 Task: Enable the video filter "Sepia video filter" for mosaic bridge stream output.
Action: Mouse moved to (127, 14)
Screenshot: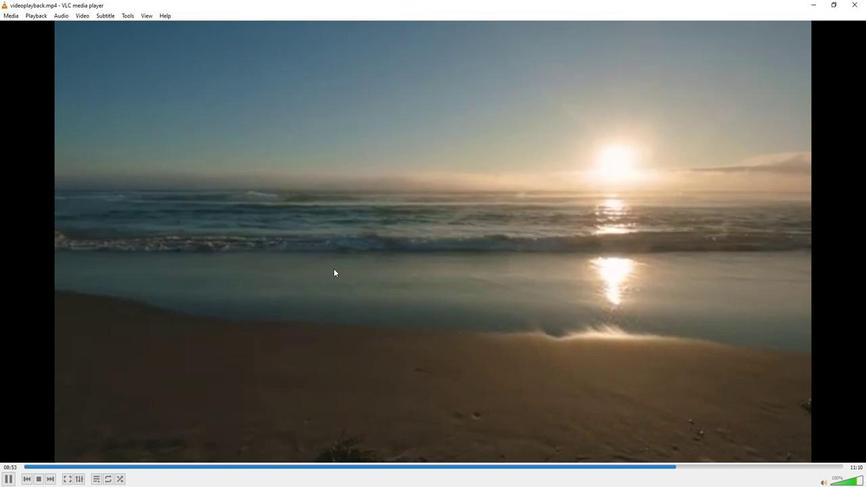 
Action: Mouse pressed left at (127, 14)
Screenshot: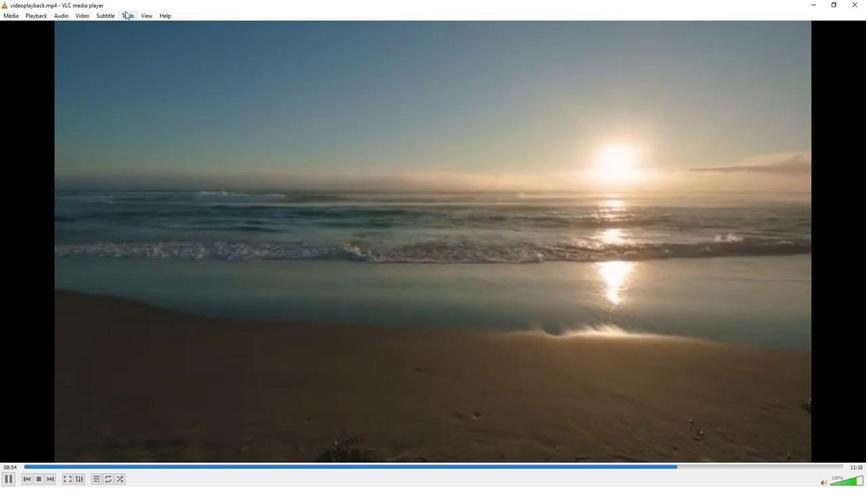 
Action: Mouse moved to (140, 124)
Screenshot: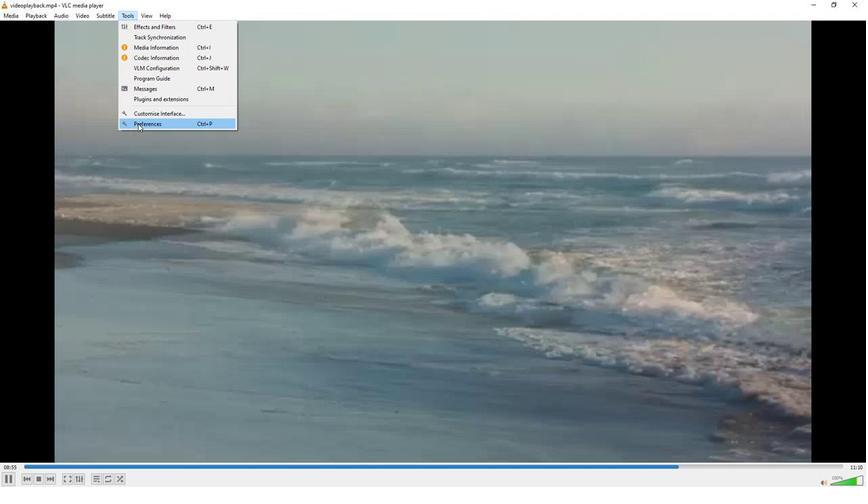 
Action: Mouse pressed left at (140, 124)
Screenshot: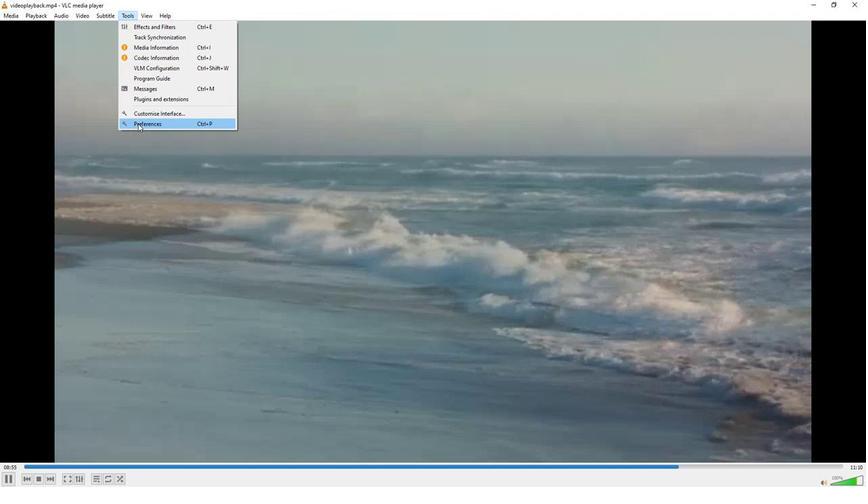 
Action: Mouse moved to (287, 390)
Screenshot: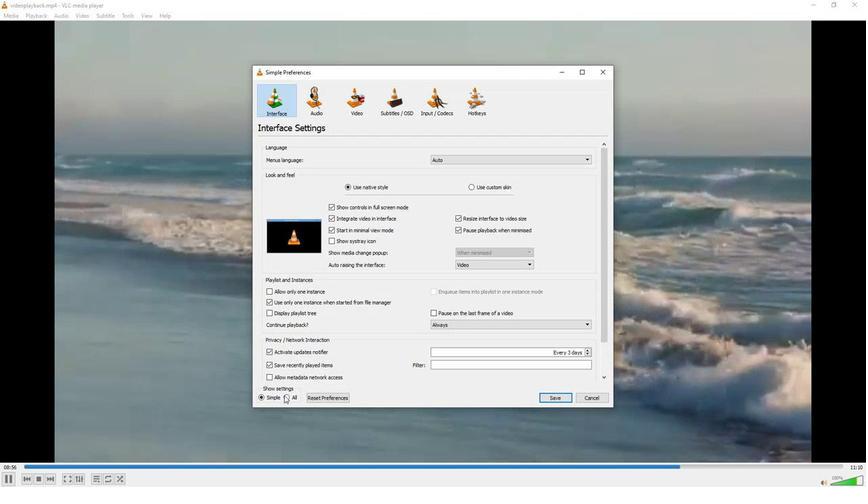 
Action: Mouse pressed left at (287, 390)
Screenshot: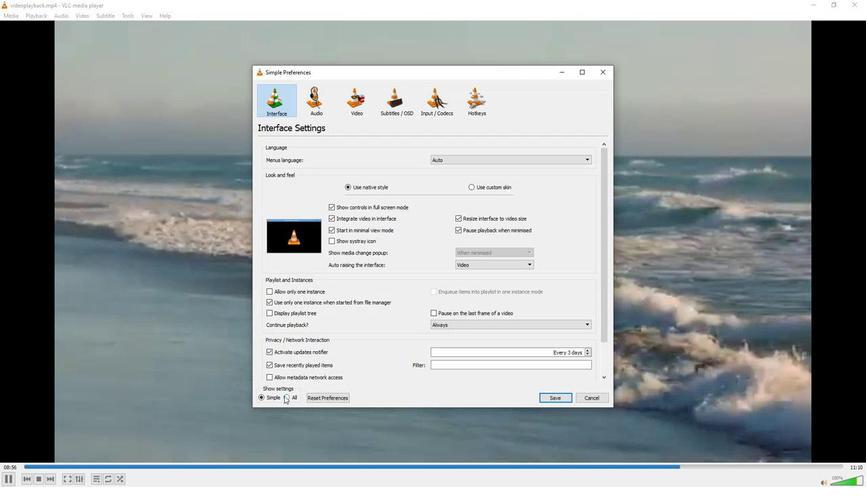 
Action: Mouse moved to (279, 329)
Screenshot: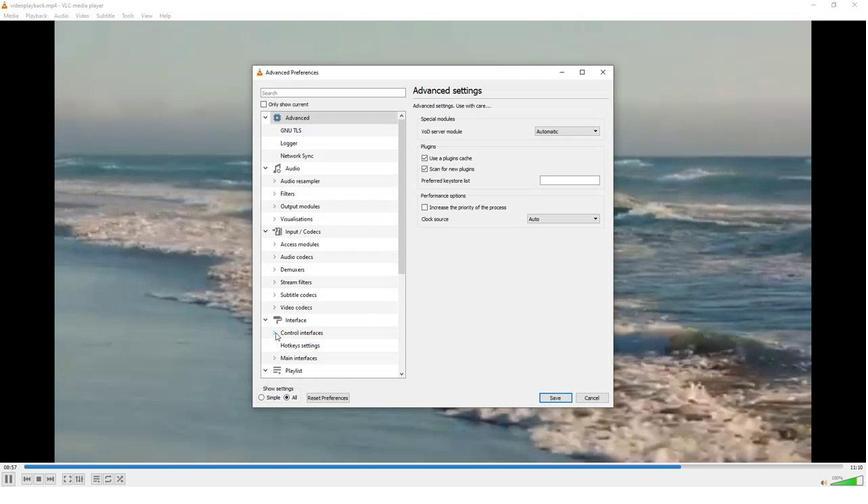 
Action: Mouse scrolled (279, 328) with delta (0, 0)
Screenshot: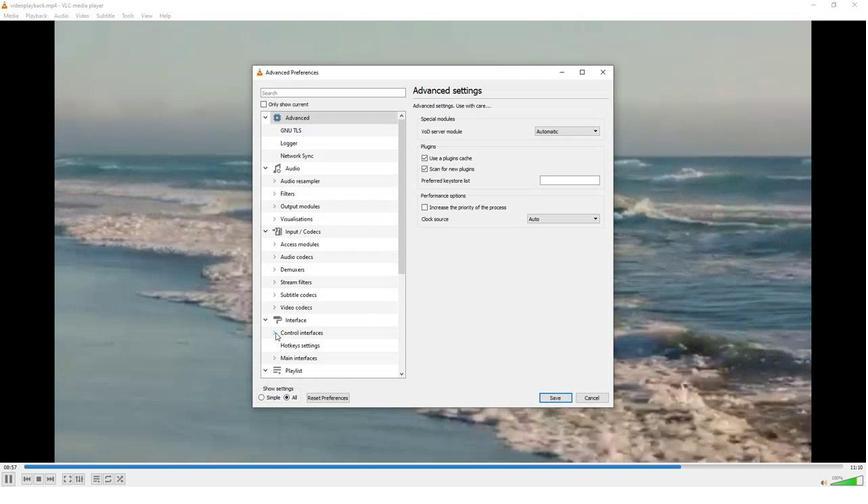 
Action: Mouse moved to (279, 329)
Screenshot: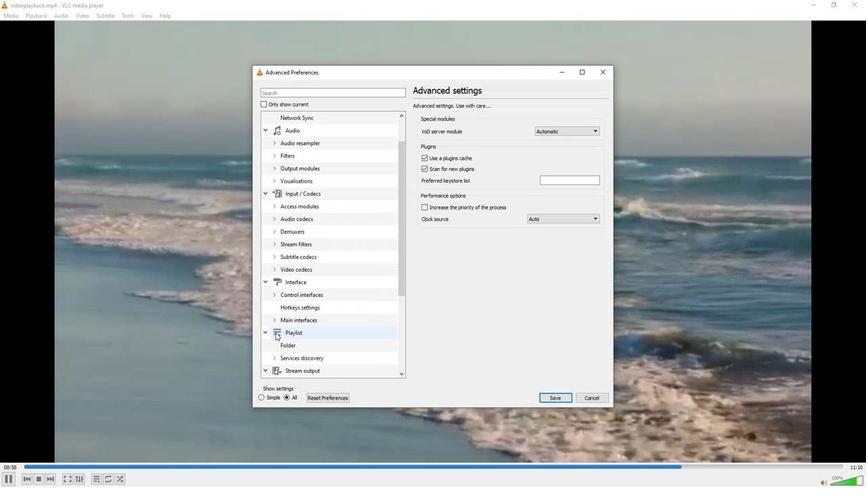 
Action: Mouse scrolled (279, 328) with delta (0, 0)
Screenshot: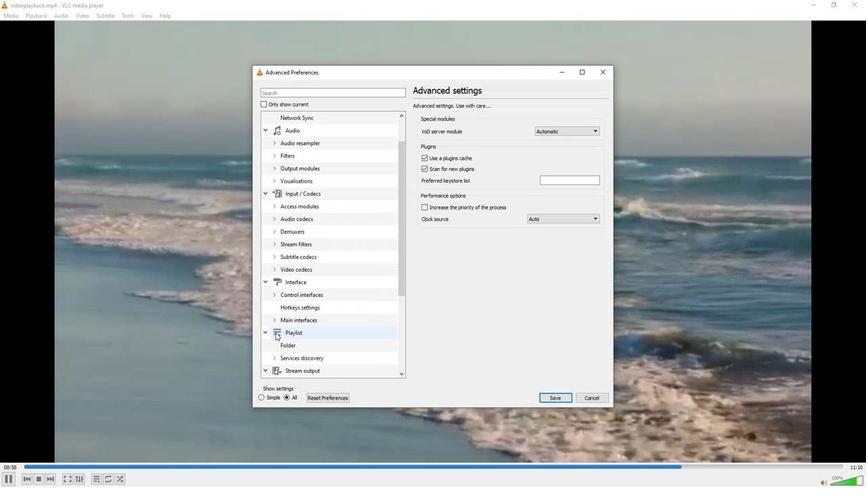
Action: Mouse moved to (276, 353)
Screenshot: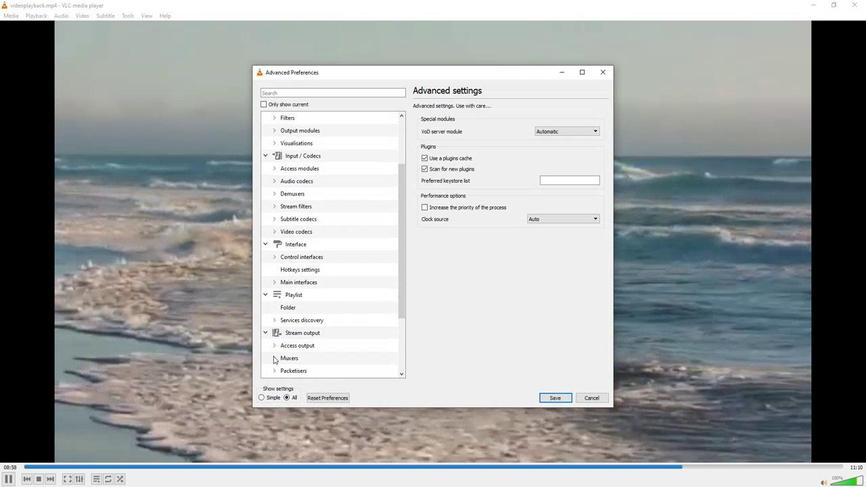 
Action: Mouse pressed left at (276, 353)
Screenshot: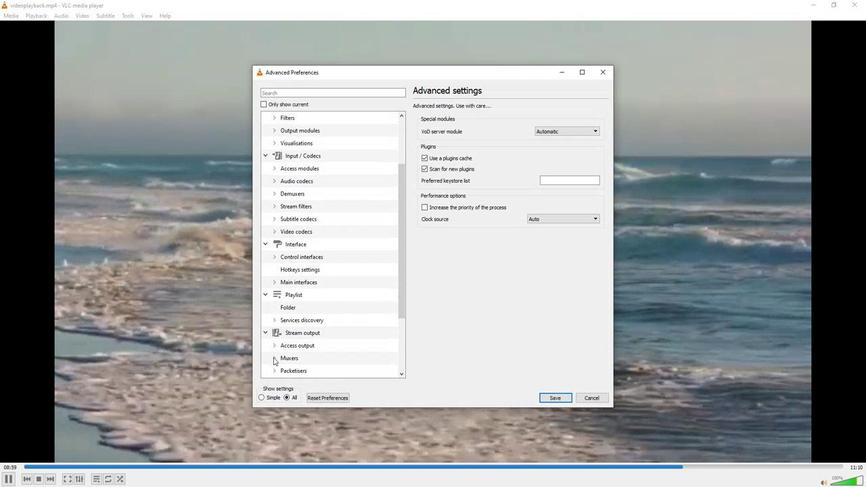 
Action: Mouse moved to (287, 320)
Screenshot: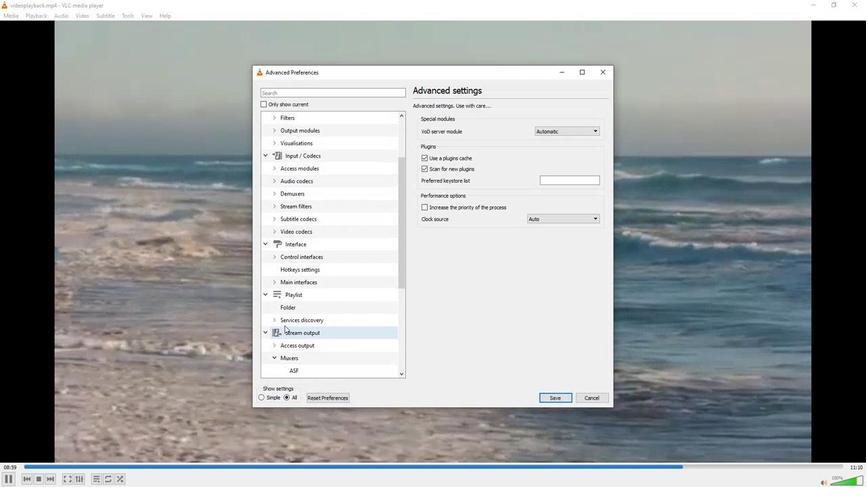 
Action: Mouse scrolled (287, 319) with delta (0, 0)
Screenshot: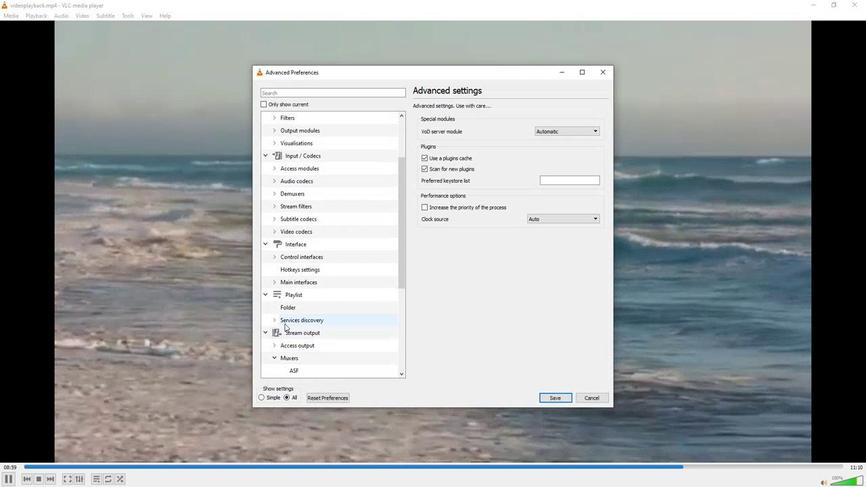 
Action: Mouse moved to (287, 319)
Screenshot: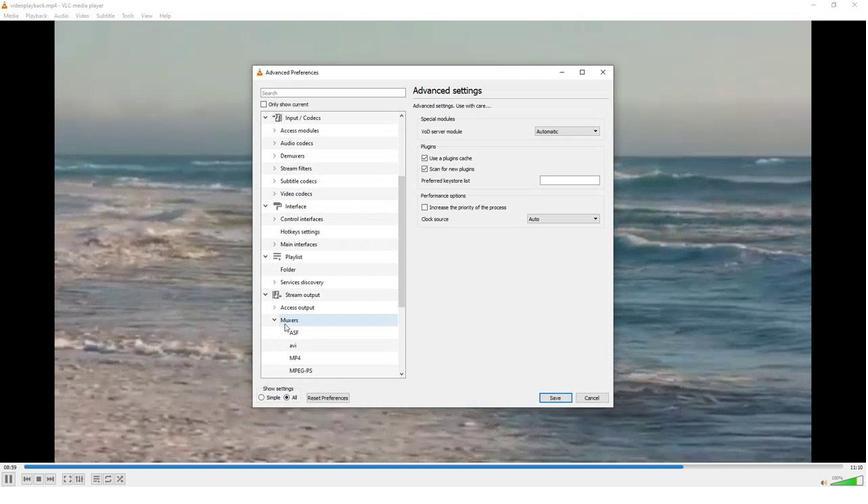 
Action: Mouse scrolled (287, 318) with delta (0, 0)
Screenshot: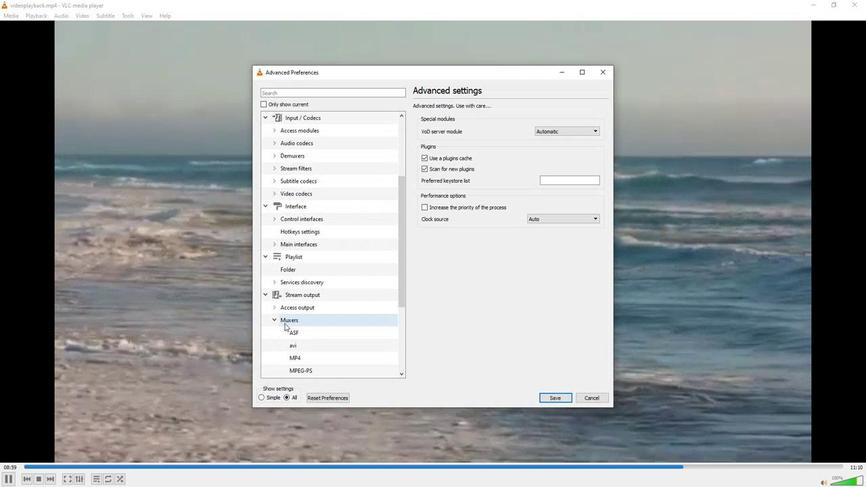 
Action: Mouse moved to (287, 354)
Screenshot: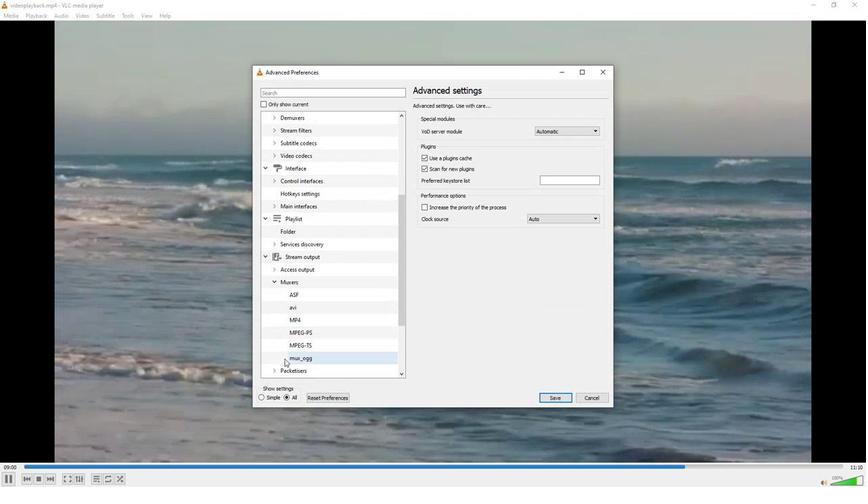 
Action: Mouse scrolled (287, 354) with delta (0, 0)
Screenshot: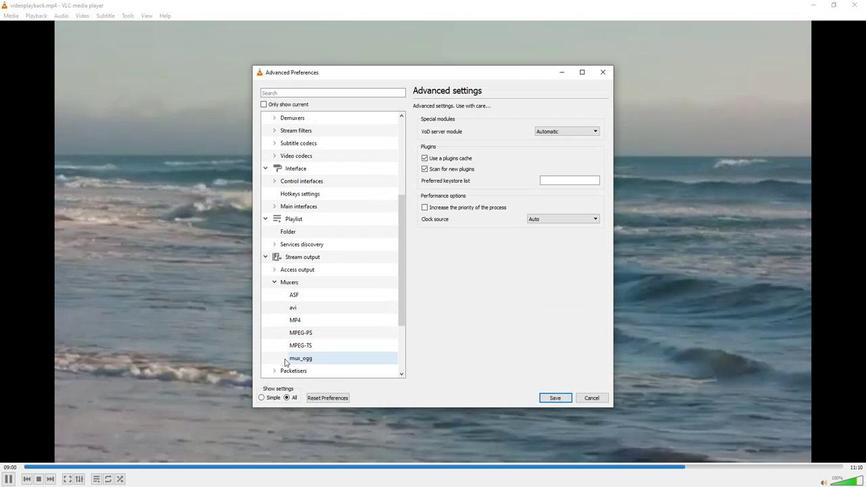 
Action: Mouse moved to (277, 342)
Screenshot: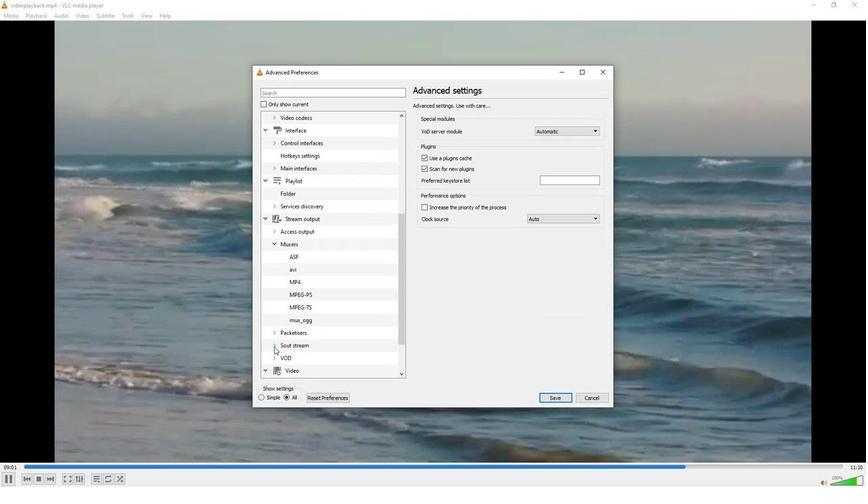 
Action: Mouse pressed left at (277, 342)
Screenshot: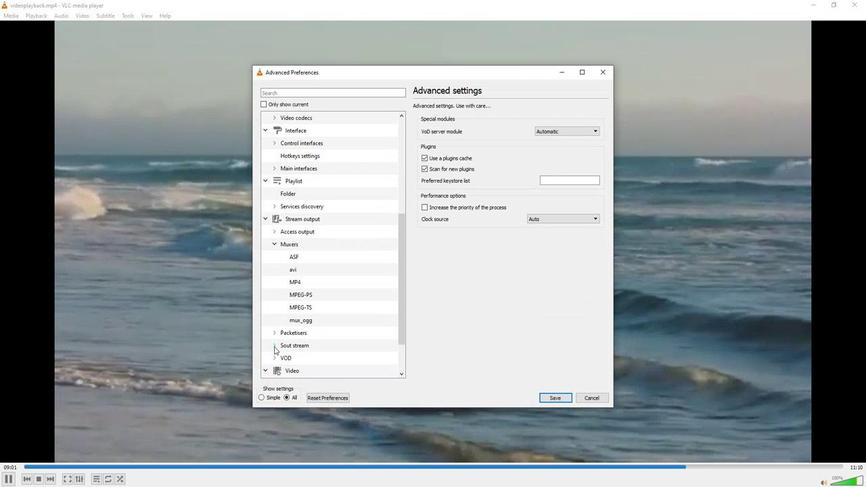 
Action: Mouse moved to (293, 336)
Screenshot: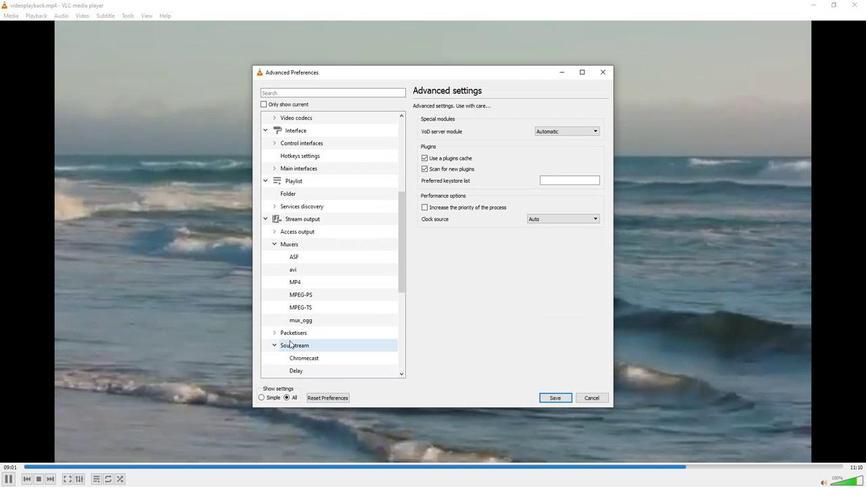
Action: Mouse scrolled (293, 335) with delta (0, 0)
Screenshot: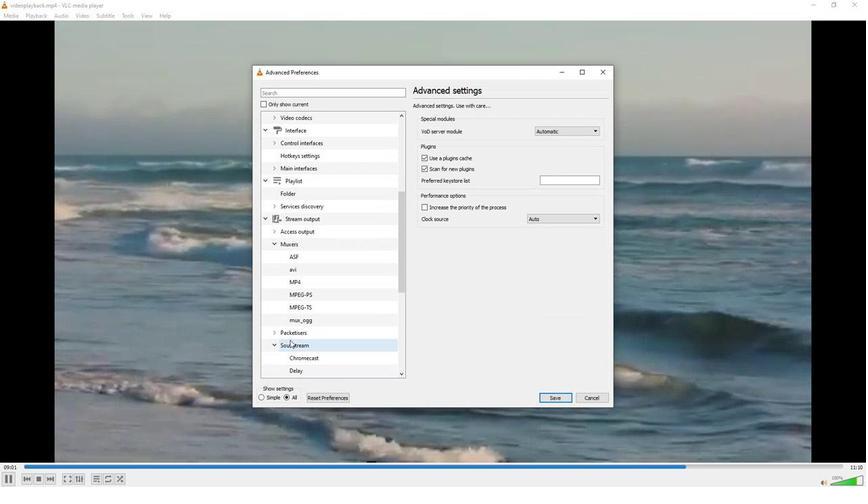 
Action: Mouse scrolled (293, 335) with delta (0, 0)
Screenshot: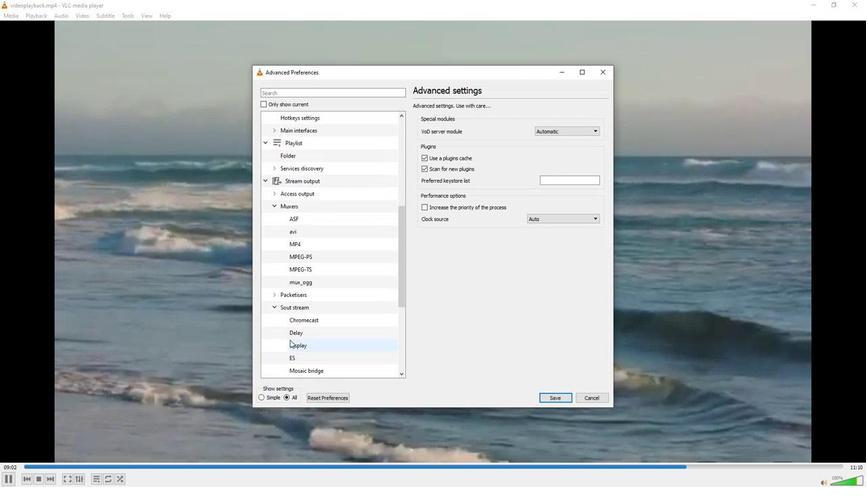 
Action: Mouse moved to (302, 331)
Screenshot: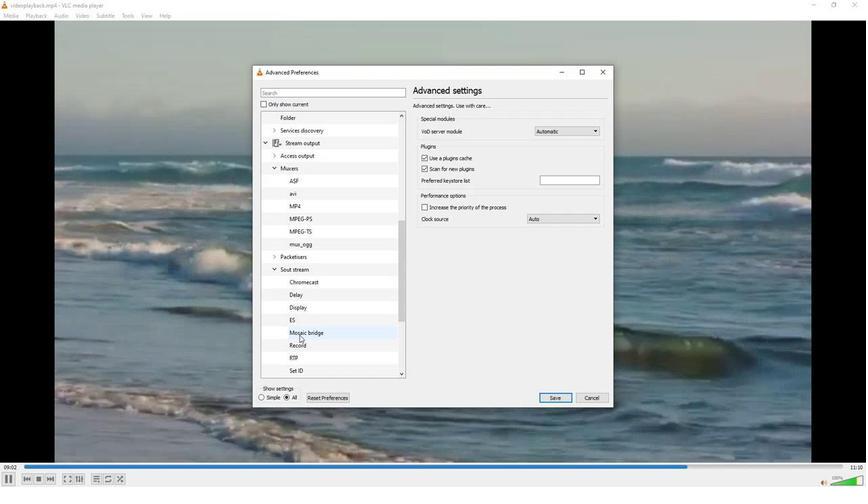 
Action: Mouse pressed left at (302, 331)
Screenshot: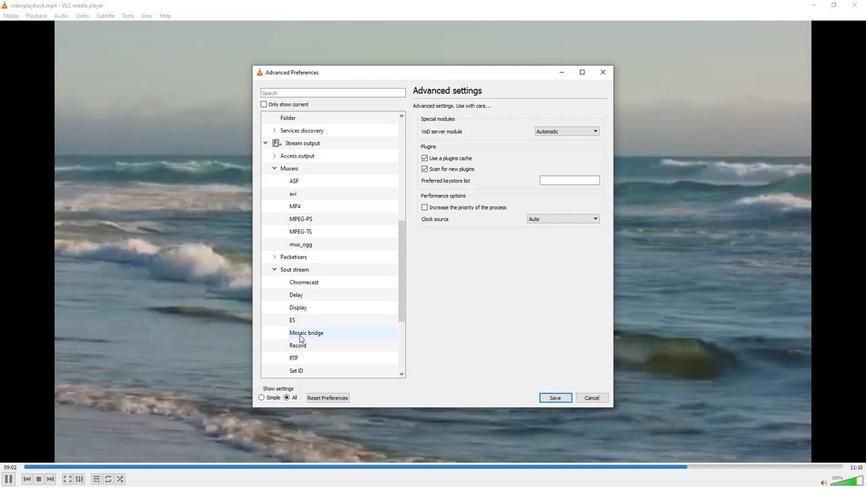 
Action: Mouse moved to (426, 211)
Screenshot: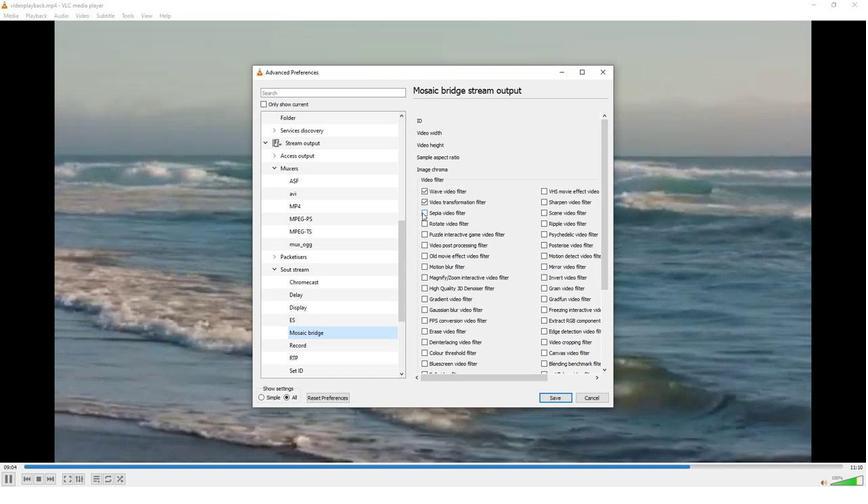 
Action: Mouse pressed left at (426, 211)
Screenshot: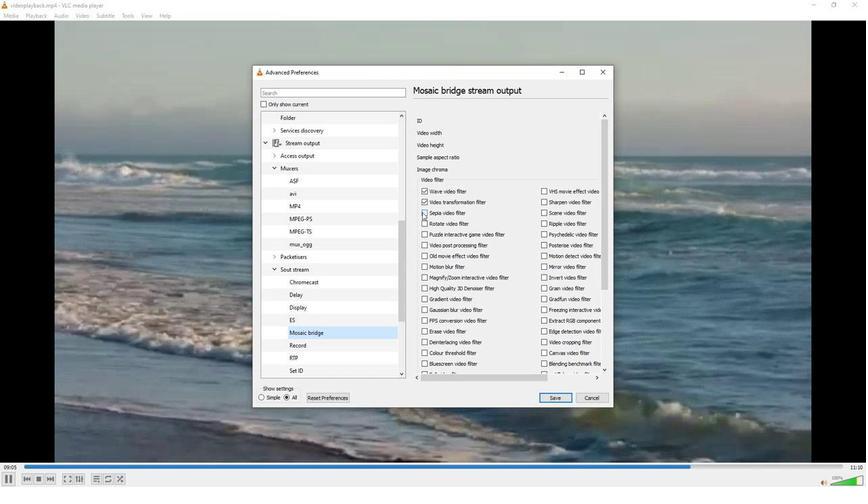 
Action: Mouse moved to (426, 311)
Screenshot: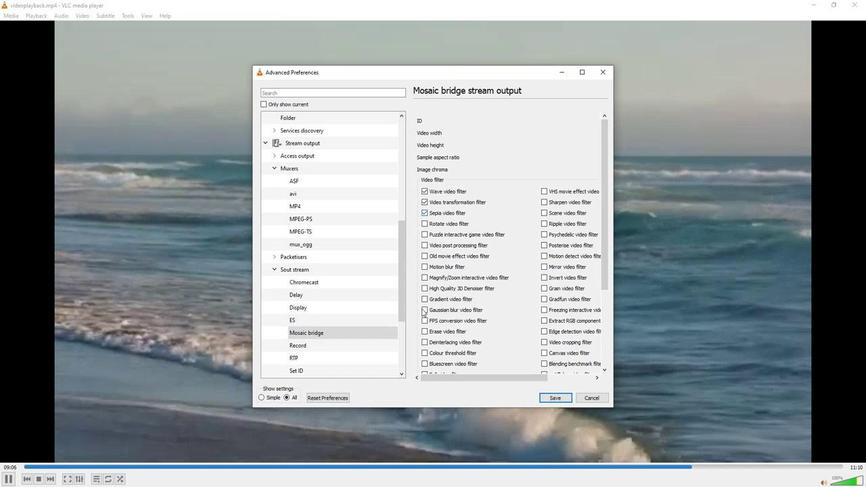 
